 Task: Start in the project TranslateForge the sprint 'Cosmic Sprint', with a duration of 2 weeks.
Action: Mouse moved to (272, 301)
Screenshot: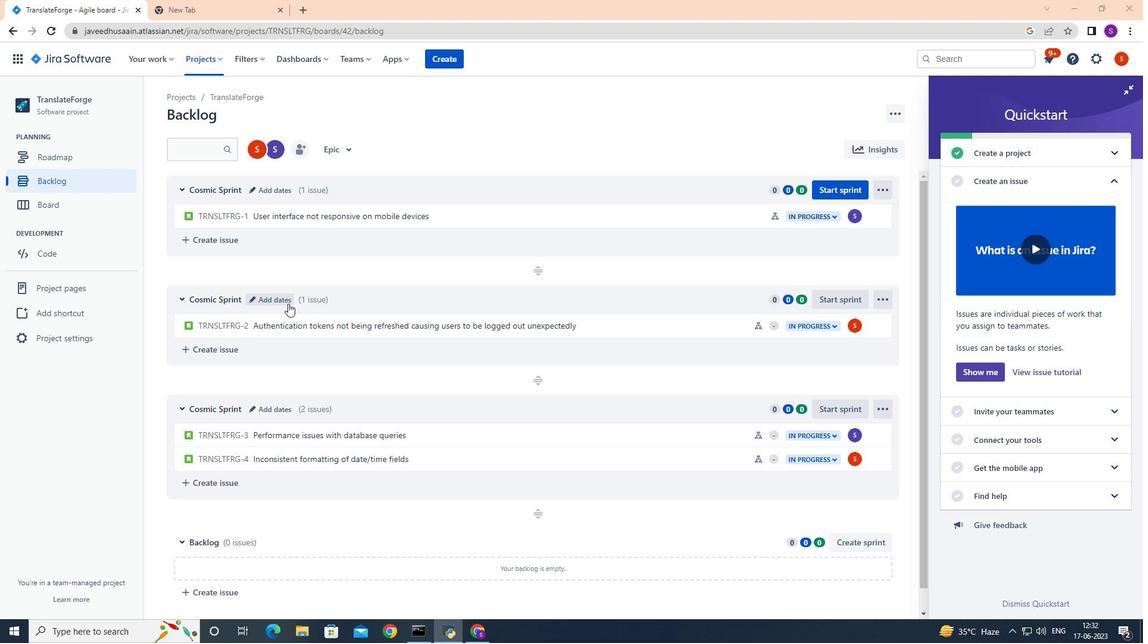 
Action: Mouse pressed left at (272, 301)
Screenshot: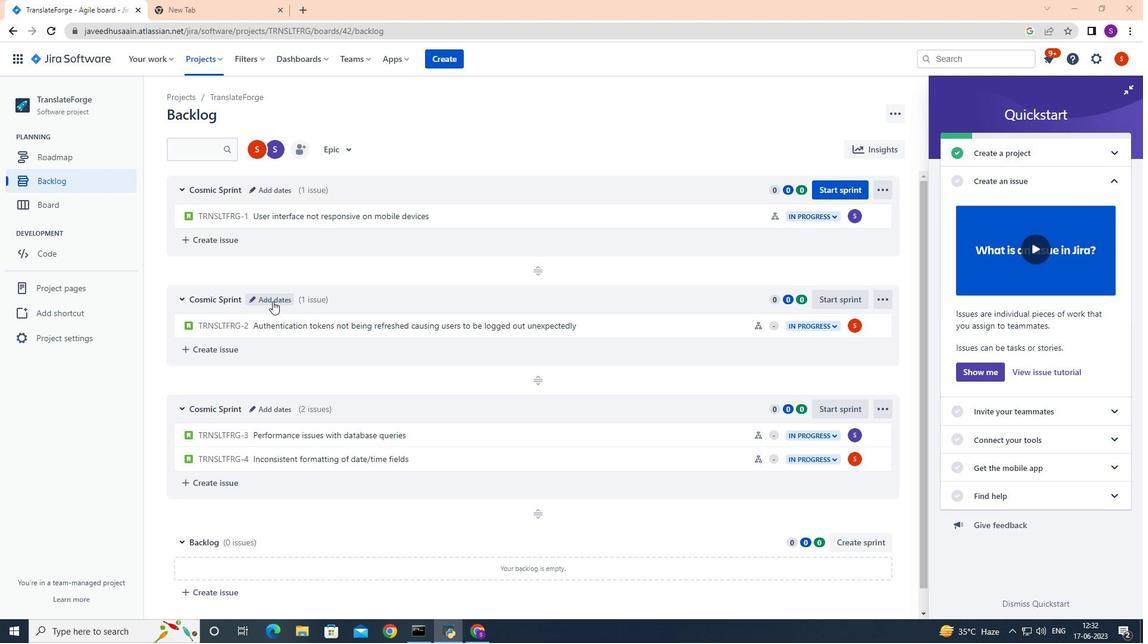 
Action: Mouse moved to (528, 191)
Screenshot: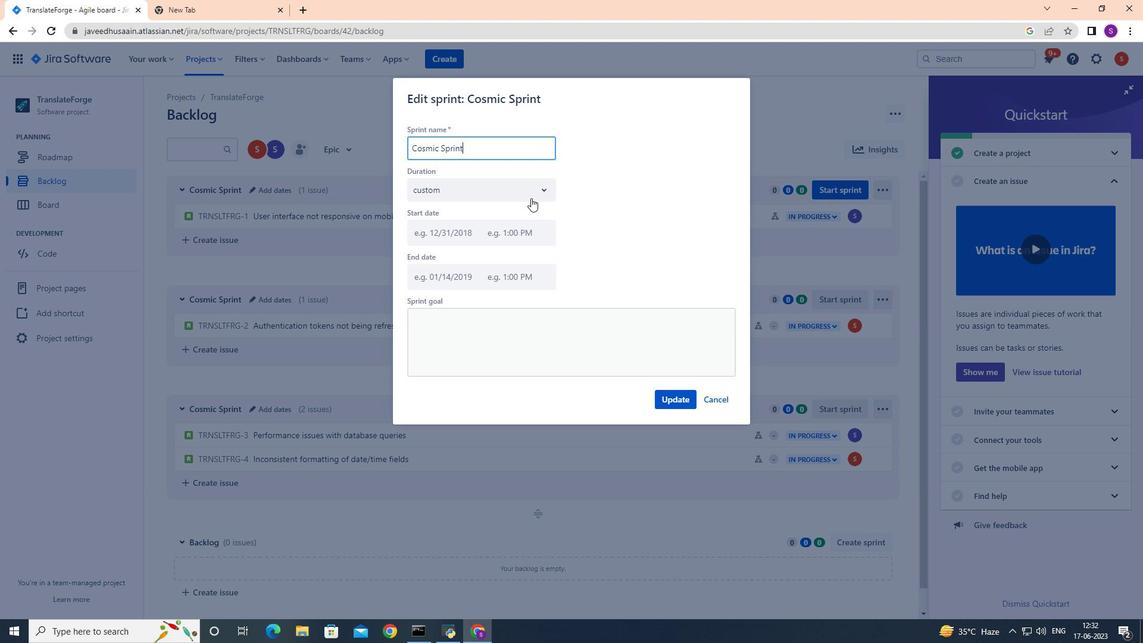 
Action: Mouse pressed left at (528, 191)
Screenshot: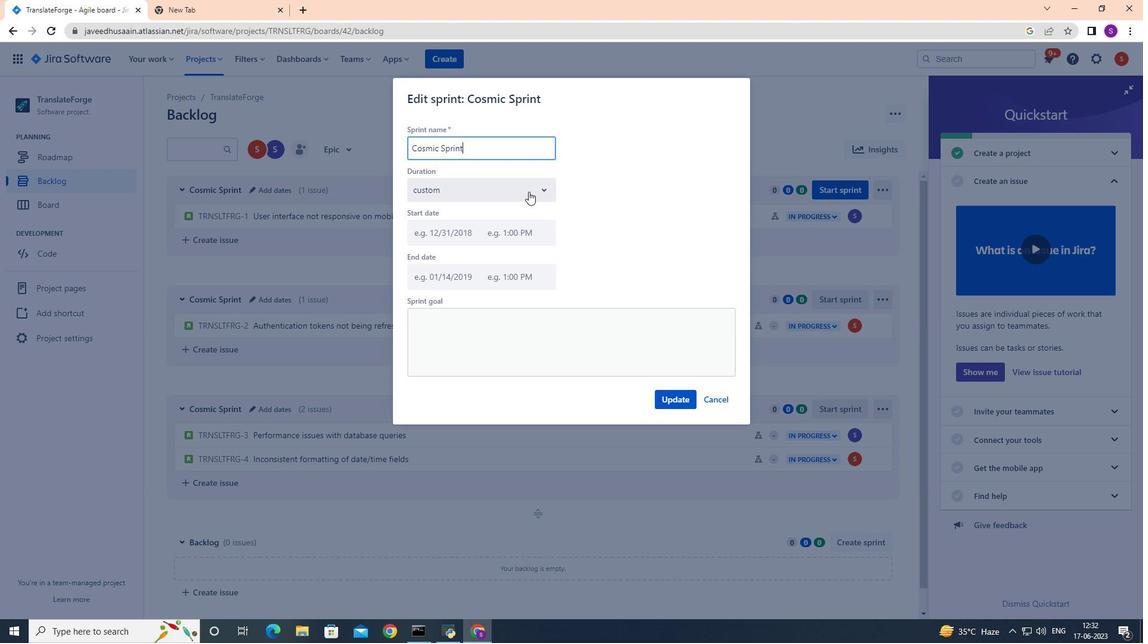 
Action: Mouse moved to (431, 240)
Screenshot: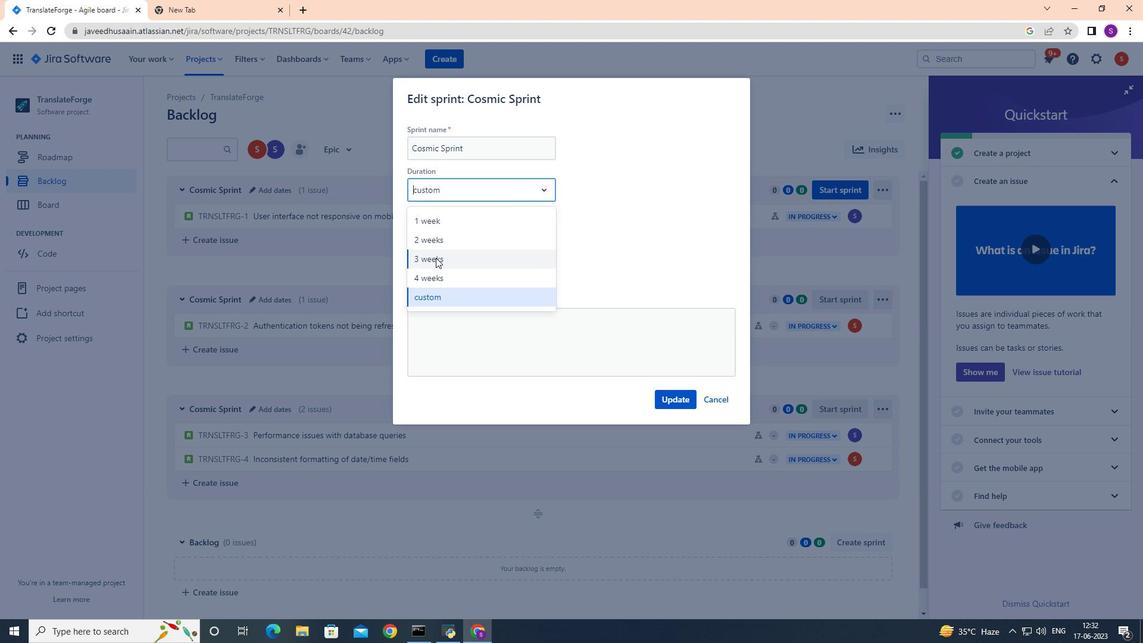
Action: Mouse pressed left at (431, 240)
Screenshot: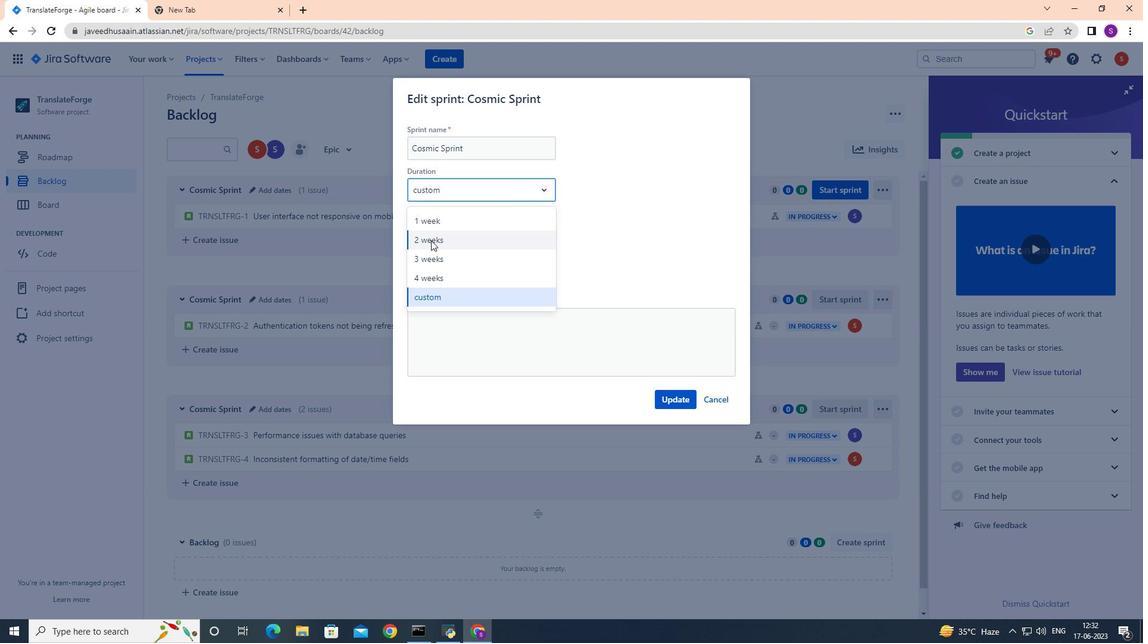 
Action: Mouse moved to (668, 394)
Screenshot: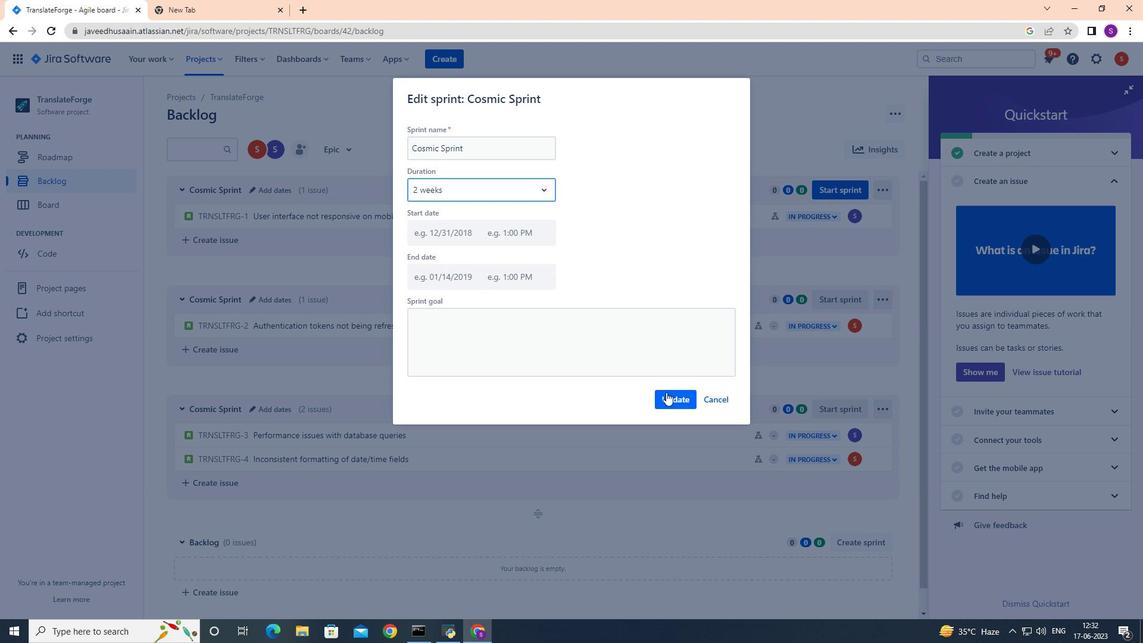 
Action: Mouse pressed left at (668, 394)
Screenshot: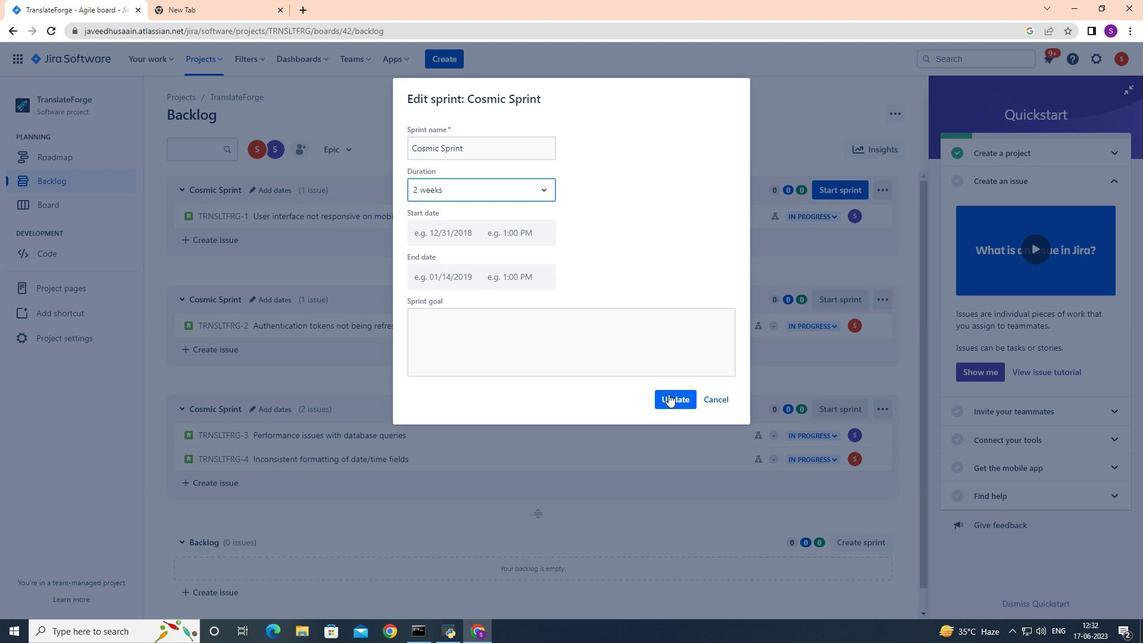 
